 Task: Plan a virtual team-building trivia night for the 11th at 8 PM to 8:30 PM.
Action: Mouse moved to (35, 67)
Screenshot: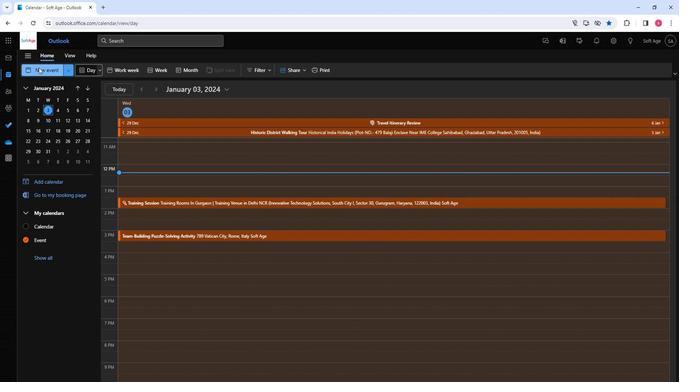 
Action: Mouse pressed left at (35, 67)
Screenshot: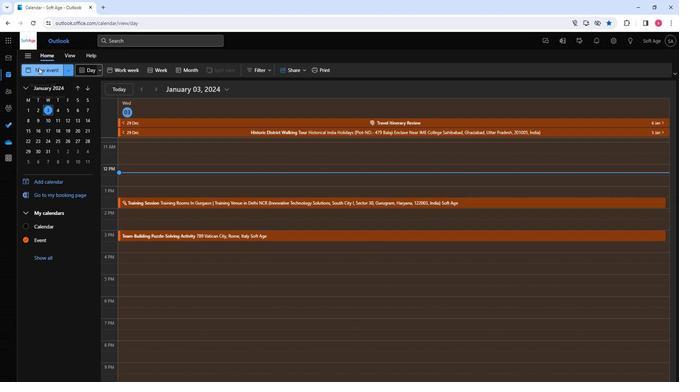 
Action: Mouse moved to (174, 113)
Screenshot: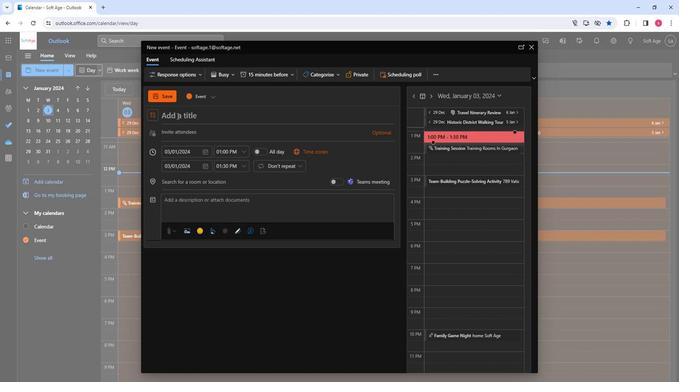 
Action: Mouse pressed left at (174, 113)
Screenshot: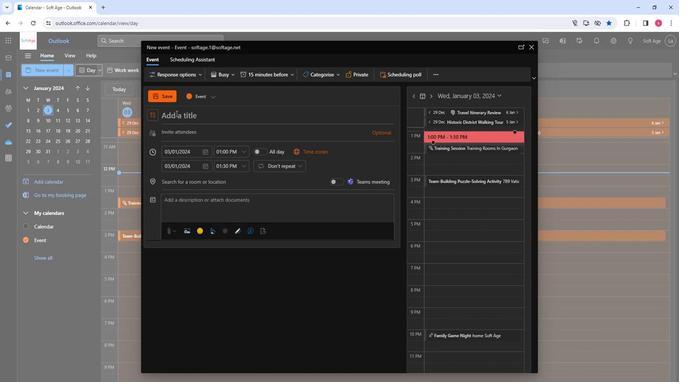 
Action: Mouse moved to (174, 113)
Screenshot: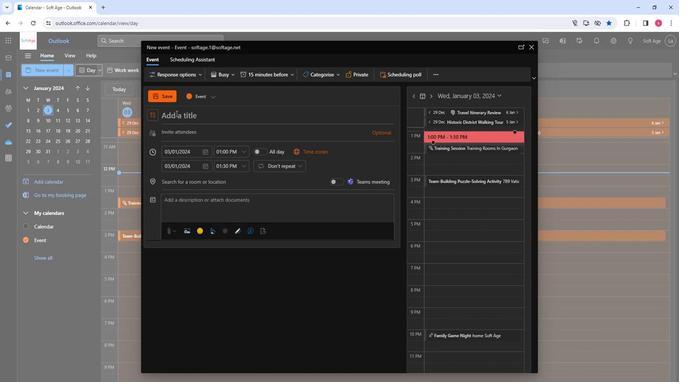 
Action: Key pressed <Key.shift>Virtual<Key.space><Key.shift>Team-<Key.shift>Building<Key.space><Key.shift>Trivia<Key.space><Key.shift>Night
Screenshot: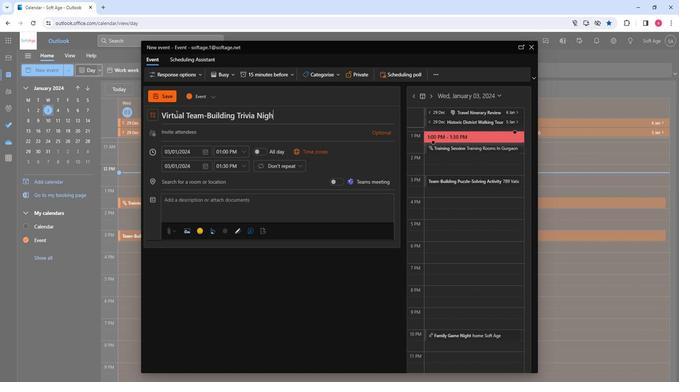 
Action: Mouse moved to (189, 134)
Screenshot: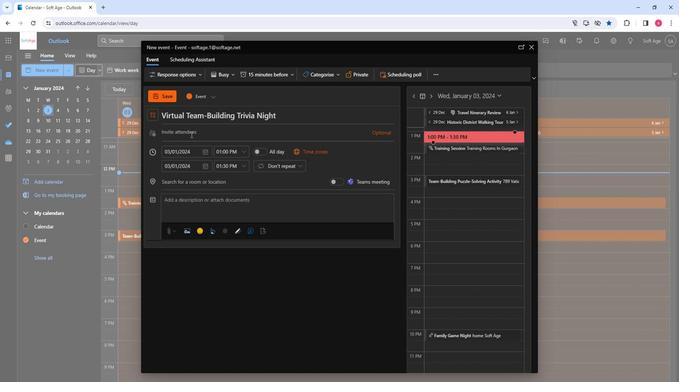 
Action: Mouse pressed left at (189, 134)
Screenshot: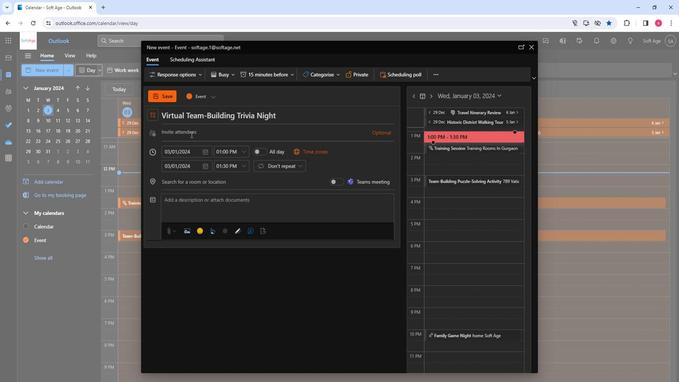 
Action: Mouse moved to (192, 133)
Screenshot: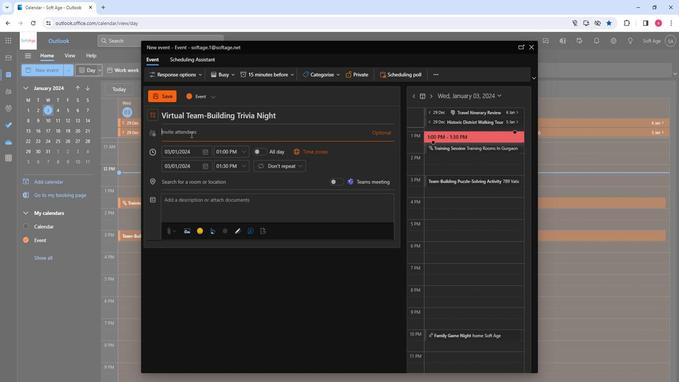 
Action: Key pressed so
Screenshot: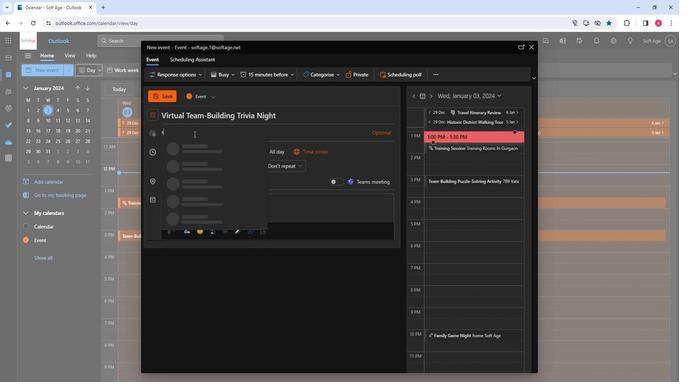 
Action: Mouse moved to (193, 166)
Screenshot: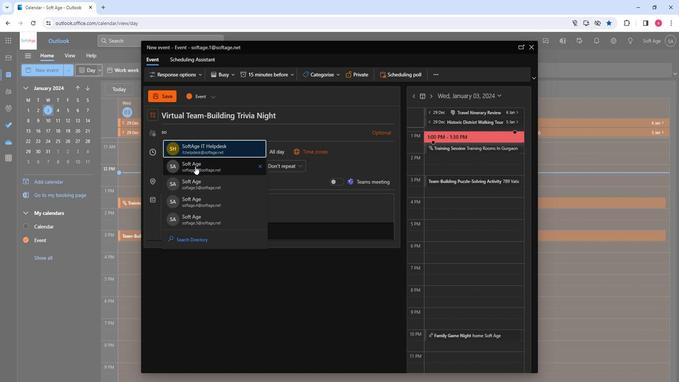 
Action: Mouse pressed left at (193, 166)
Screenshot: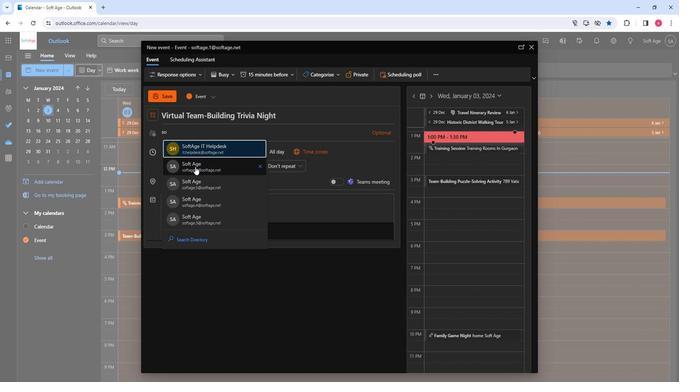 
Action: Key pressed so
Screenshot: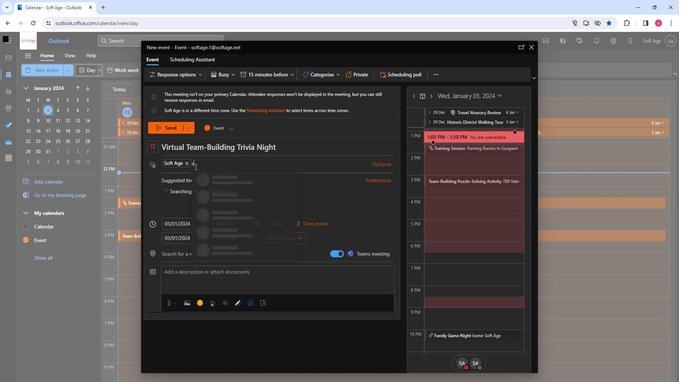 
Action: Mouse moved to (212, 212)
Screenshot: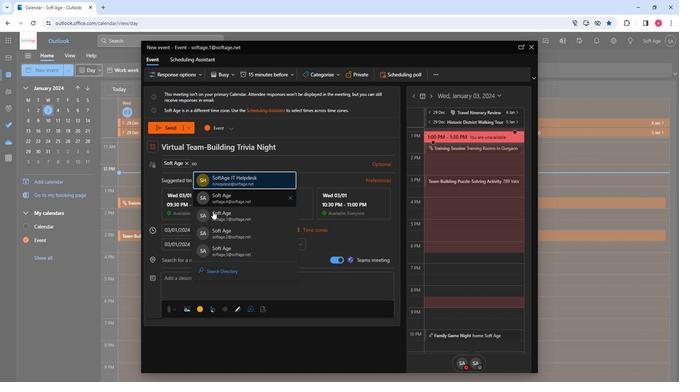 
Action: Mouse pressed left at (212, 212)
Screenshot: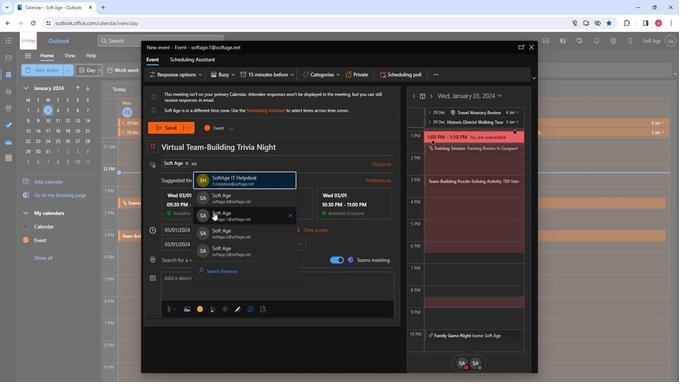 
Action: Key pressed so
Screenshot: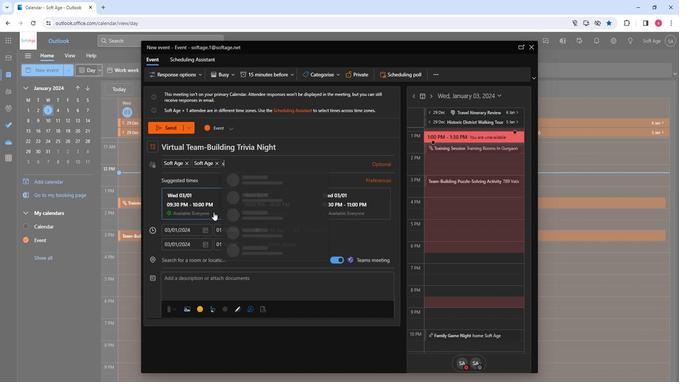 
Action: Mouse moved to (239, 228)
Screenshot: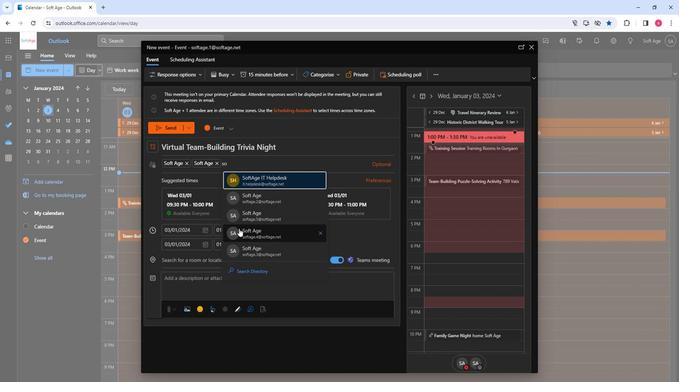
Action: Mouse pressed left at (239, 228)
Screenshot: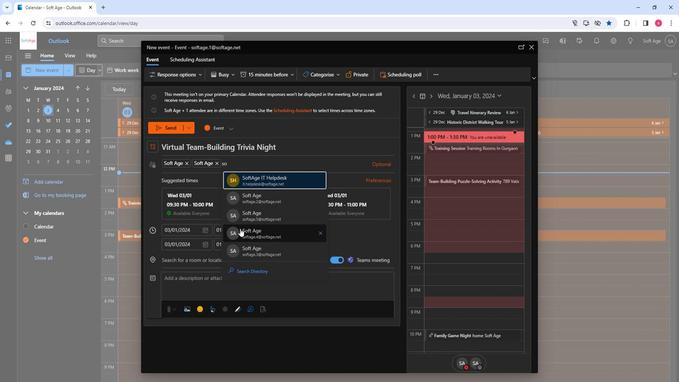 
Action: Key pressed so
Screenshot: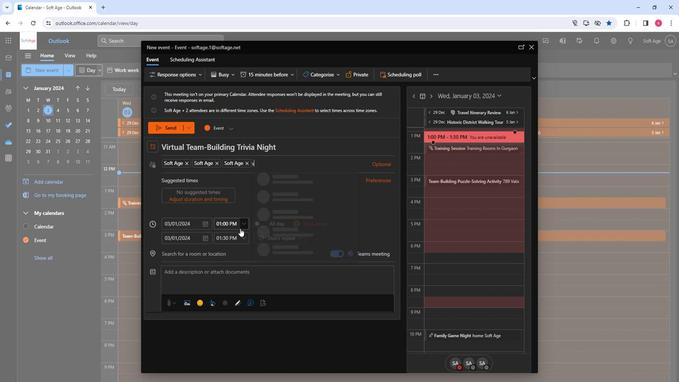 
Action: Mouse moved to (284, 245)
Screenshot: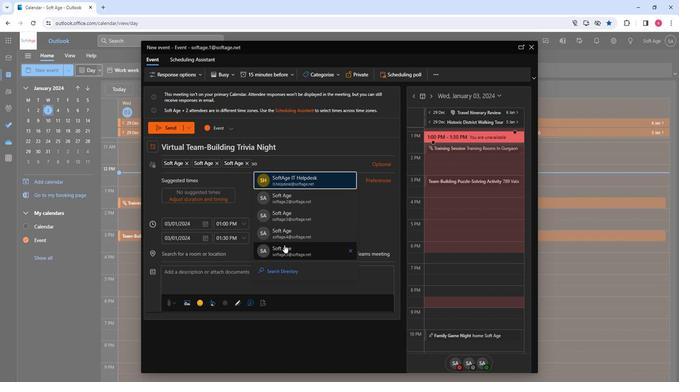 
Action: Mouse pressed left at (284, 245)
Screenshot: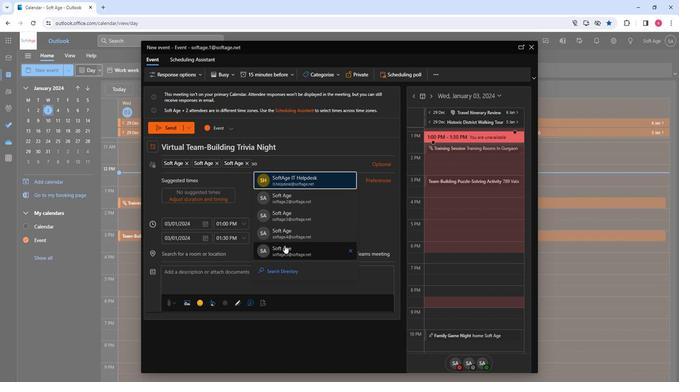 
Action: Mouse moved to (204, 231)
Screenshot: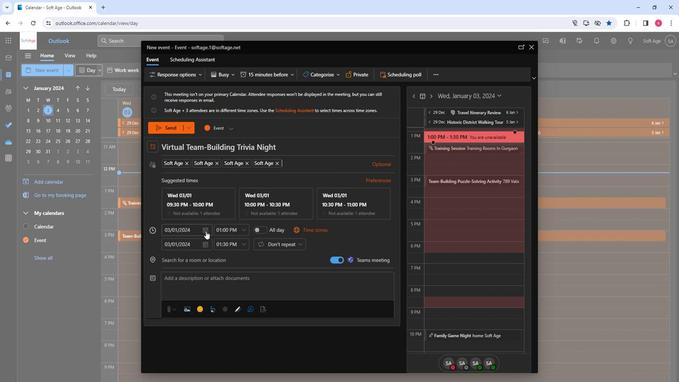 
Action: Mouse pressed left at (204, 231)
Screenshot: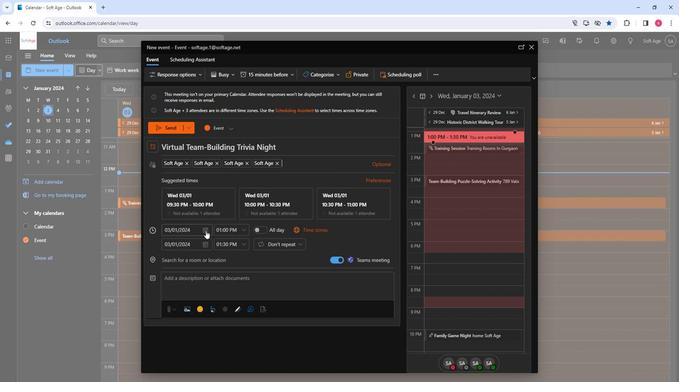 
Action: Mouse moved to (198, 279)
Screenshot: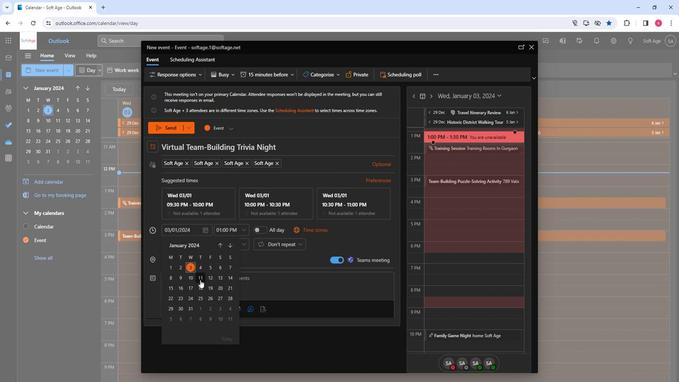
Action: Mouse pressed left at (198, 279)
Screenshot: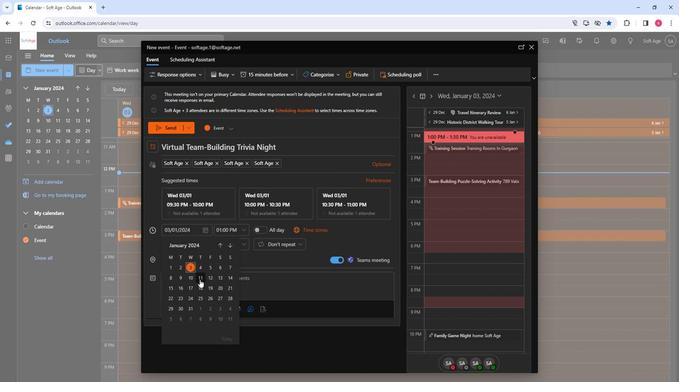 
Action: Mouse moved to (244, 232)
Screenshot: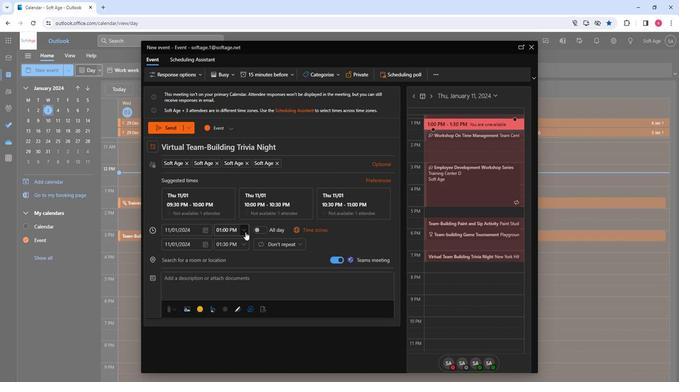
Action: Mouse pressed left at (244, 232)
Screenshot: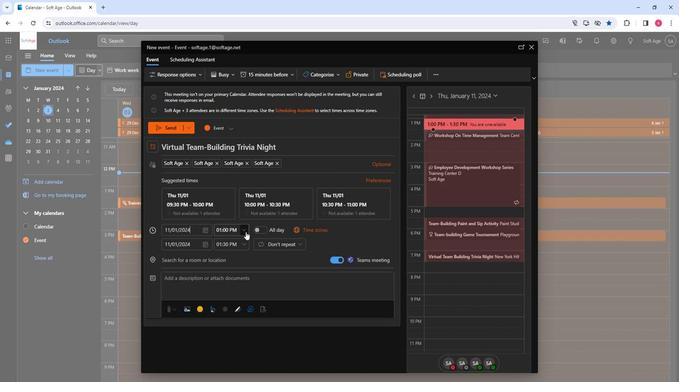 
Action: Mouse moved to (230, 264)
Screenshot: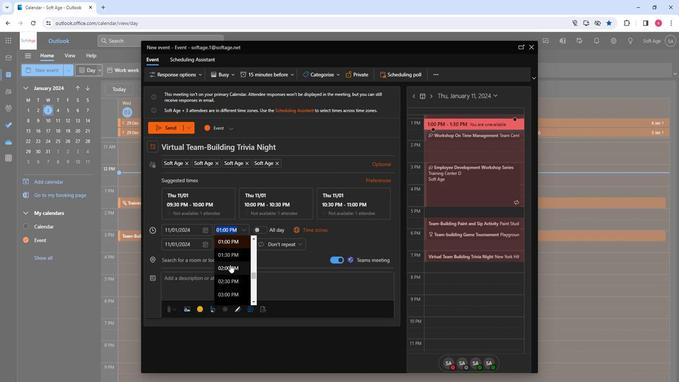 
Action: Mouse scrolled (230, 263) with delta (0, 0)
Screenshot: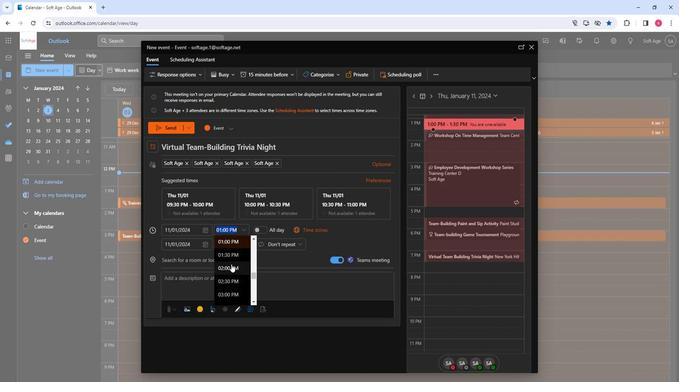 
Action: Mouse moved to (233, 269)
Screenshot: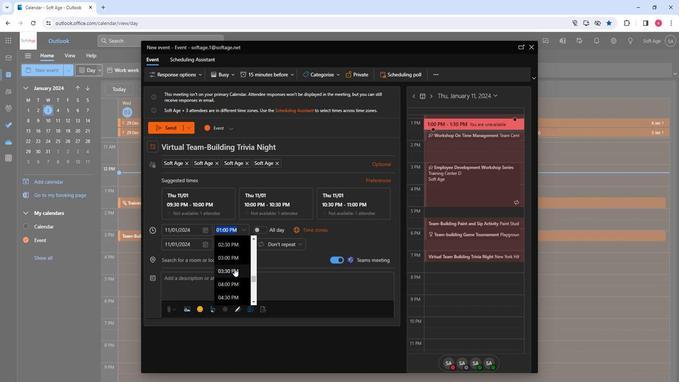 
Action: Mouse scrolled (233, 268) with delta (0, 0)
Screenshot: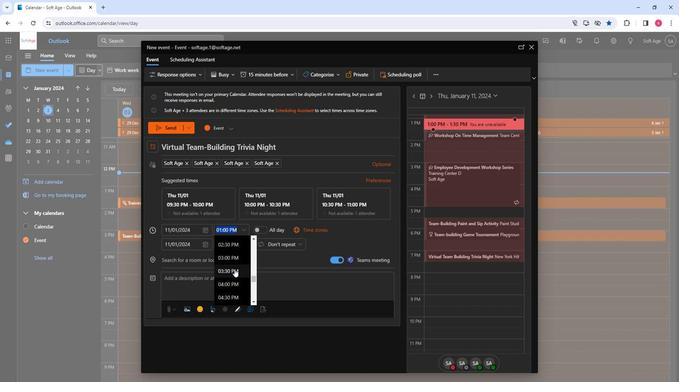 
Action: Mouse scrolled (233, 268) with delta (0, 0)
Screenshot: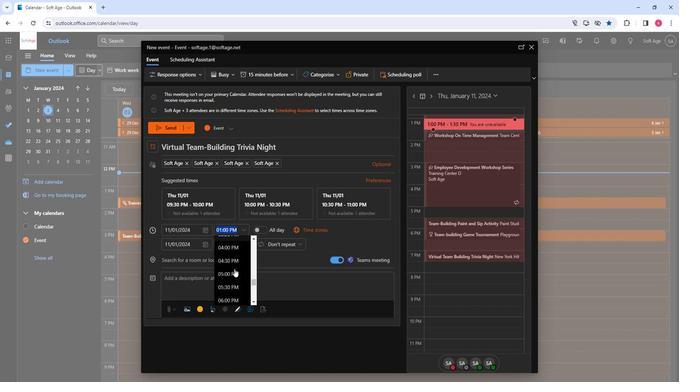 
Action: Mouse scrolled (233, 268) with delta (0, 0)
Screenshot: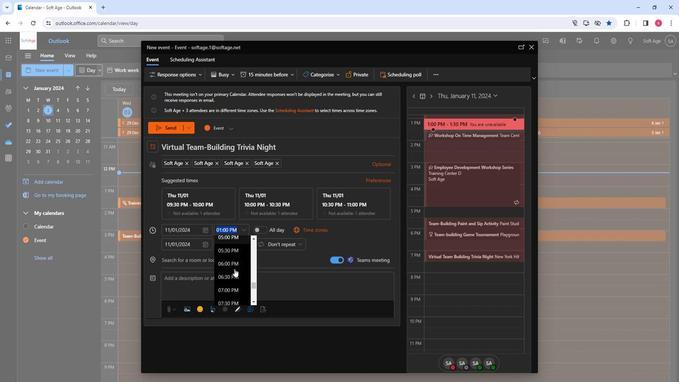 
Action: Mouse moved to (231, 282)
Screenshot: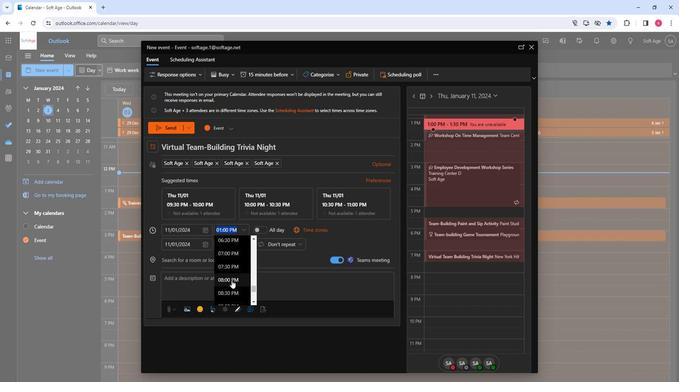 
Action: Mouse pressed left at (231, 282)
Screenshot: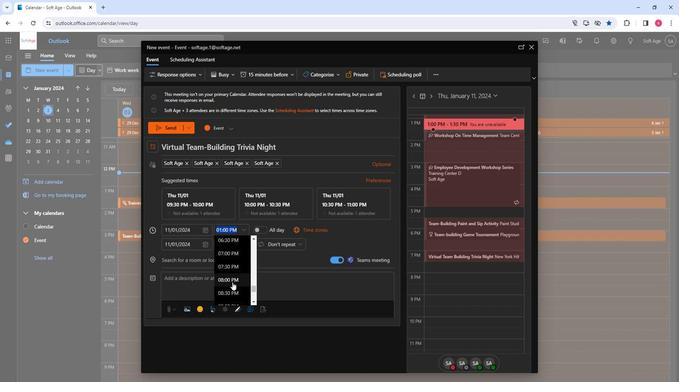 
Action: Mouse moved to (177, 262)
Screenshot: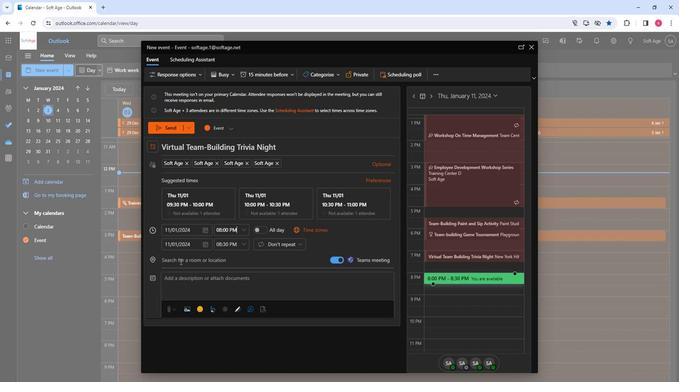 
Action: Mouse pressed left at (177, 262)
Screenshot: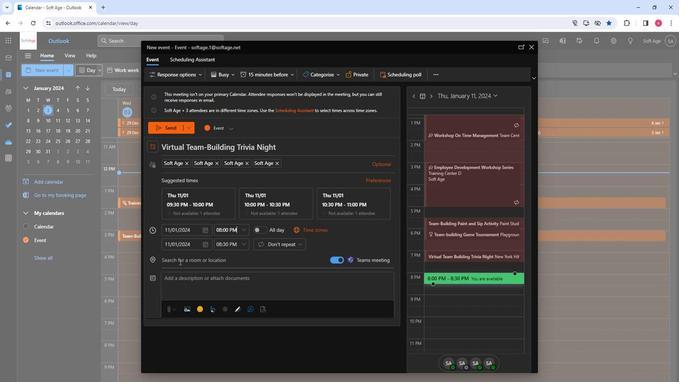 
Action: Mouse moved to (177, 262)
Screenshot: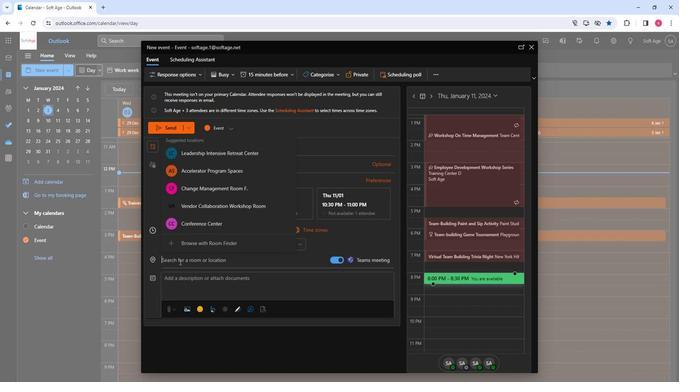 
Action: Key pressed c
Screenshot: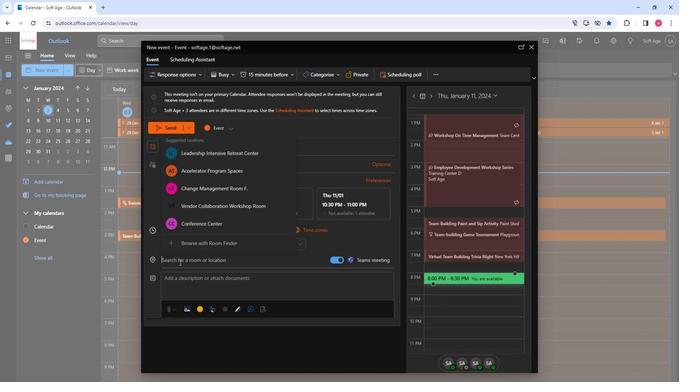 
Action: Mouse moved to (205, 205)
Screenshot: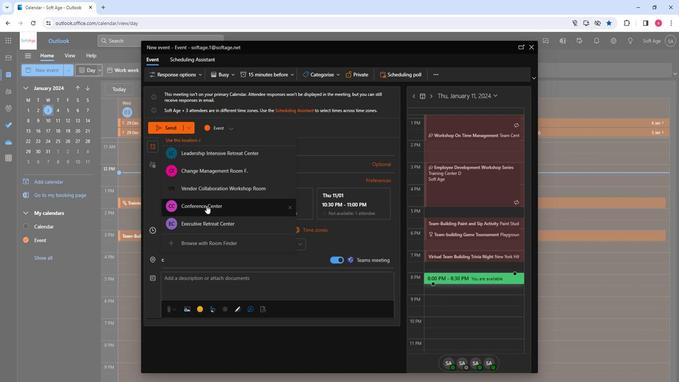 
Action: Mouse pressed left at (205, 205)
Screenshot: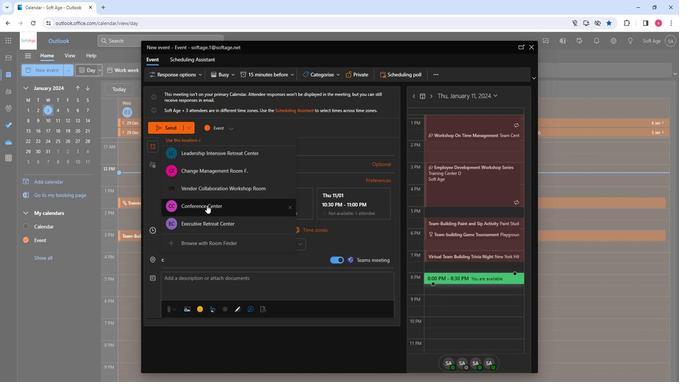 
Action: Mouse moved to (178, 278)
Screenshot: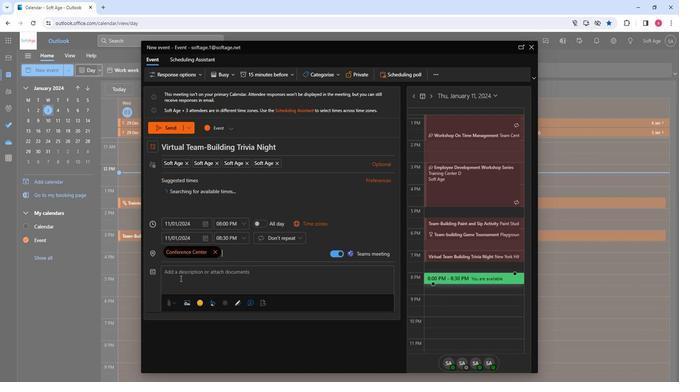 
Action: Mouse pressed left at (178, 278)
Screenshot: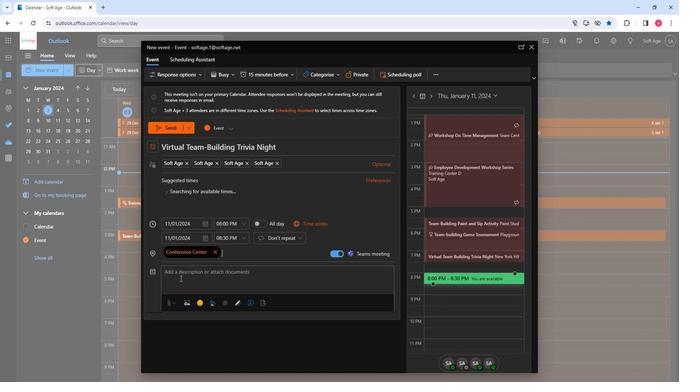 
Action: Key pressed <Key.shift>Trivia<Key.space>thrills<Key.space>in<Key.space>the<Key.space>virtual<Key.space>realm<Key.shift>!<Key.space><Key.shift>Join<Key.space>our<Key.space>team<Key.space><Key.backspace>-building<Key.space>trivia<Key.space>night.<Key.space><Key.shift>Test<Key.space>your<Key.space>knowledge<Key.space><Key.backspace>,<Key.space>foster<Key.space>camaraderie<Key.space><Key.backspace>,<Key.space>and<Key.space>enjoy<Key.space>a<Key.space>night<Key.space>of<Key.space>fun<Key.space>and<Key.space>friendly<Key.space>competition<Key.shift>!<Key.space><Key.shift>Ready<Key.space>for<Key.space>the<Key.space>challenge<Key.shift_r>?
Screenshot: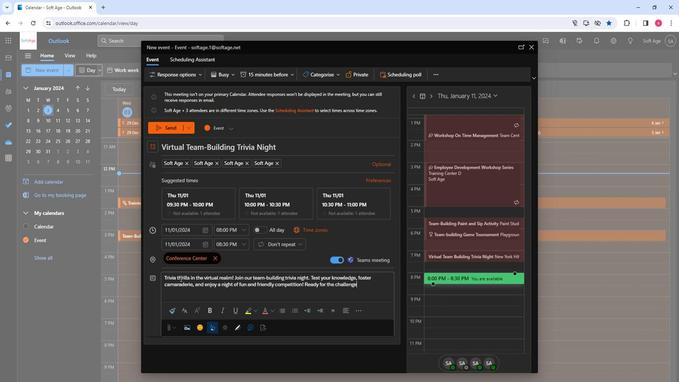 
Action: Mouse moved to (230, 279)
Screenshot: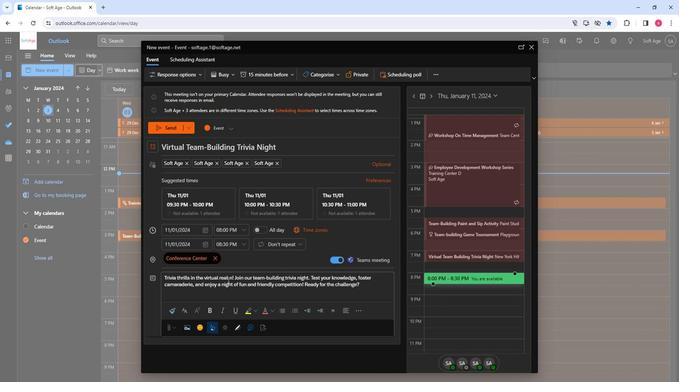
Action: Mouse pressed left at (230, 279)
Screenshot: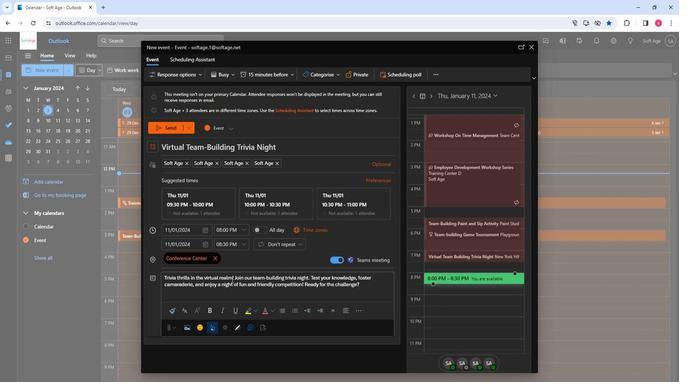 
Action: Mouse pressed left at (230, 279)
Screenshot: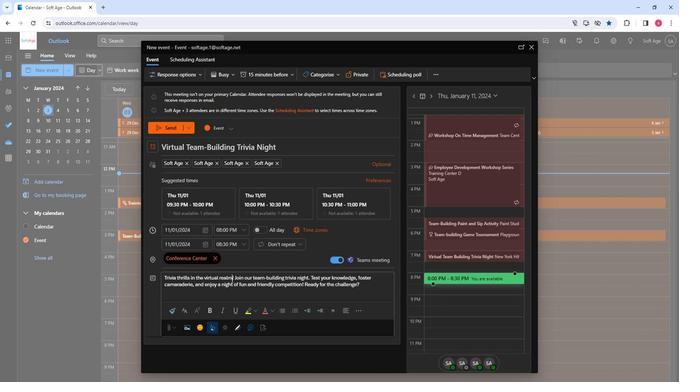 
Action: Mouse pressed left at (230, 279)
Screenshot: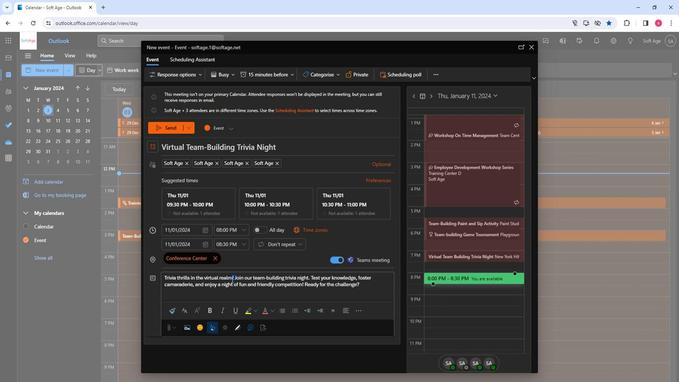 
Action: Mouse moved to (181, 312)
Screenshot: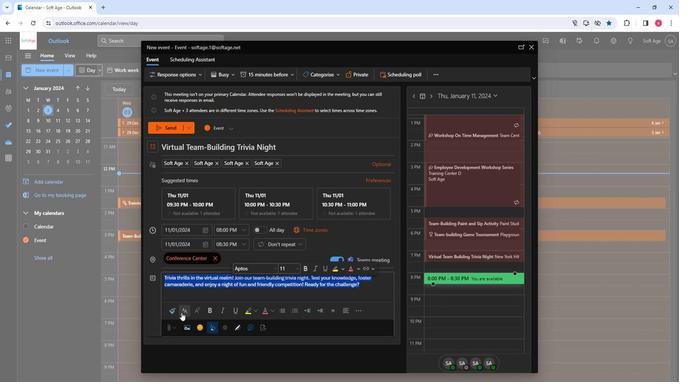 
Action: Mouse pressed left at (181, 312)
Screenshot: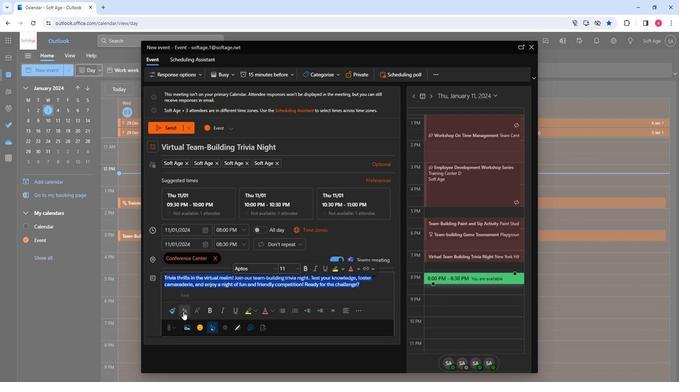 
Action: Mouse moved to (189, 226)
Screenshot: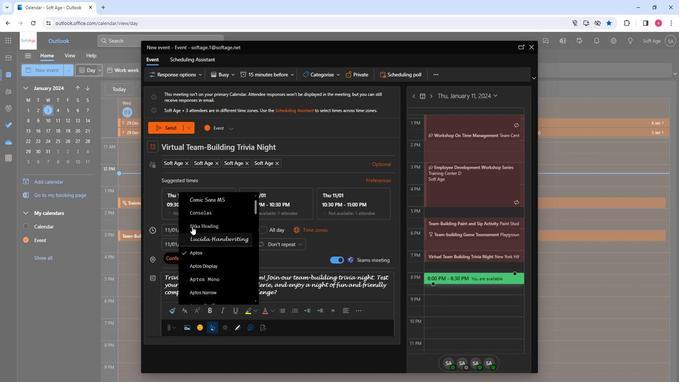 
Action: Mouse pressed left at (189, 226)
Screenshot: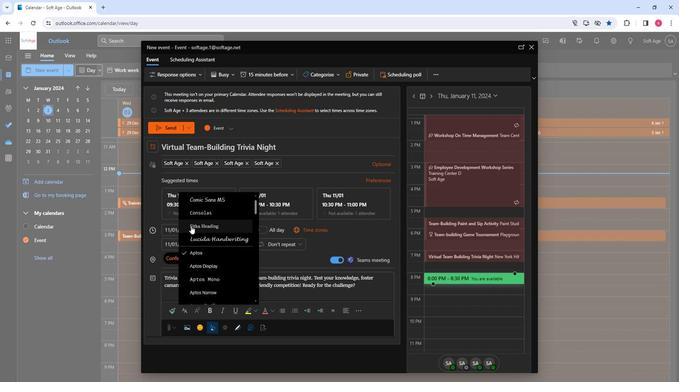 
Action: Mouse moved to (210, 311)
Screenshot: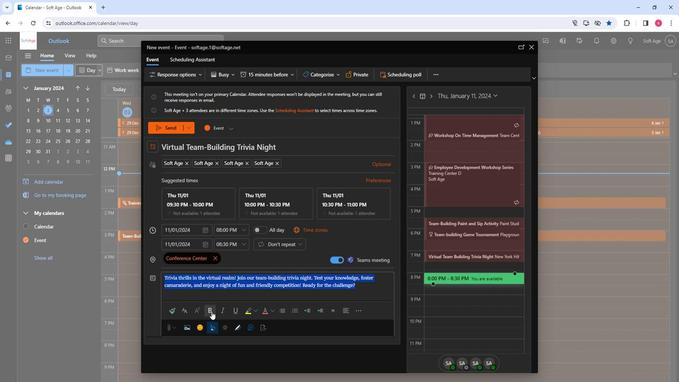 
Action: Mouse pressed left at (210, 311)
Screenshot: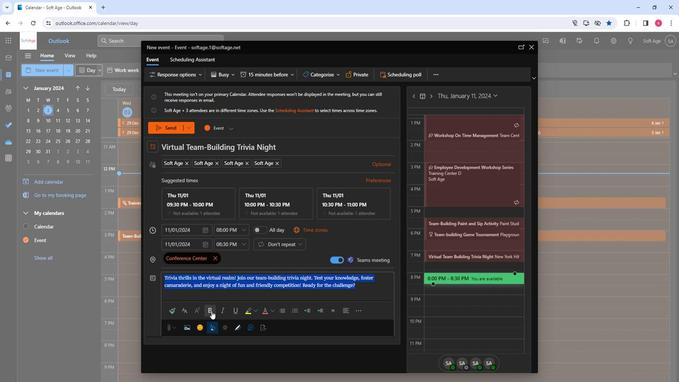 
Action: Mouse moved to (228, 310)
Screenshot: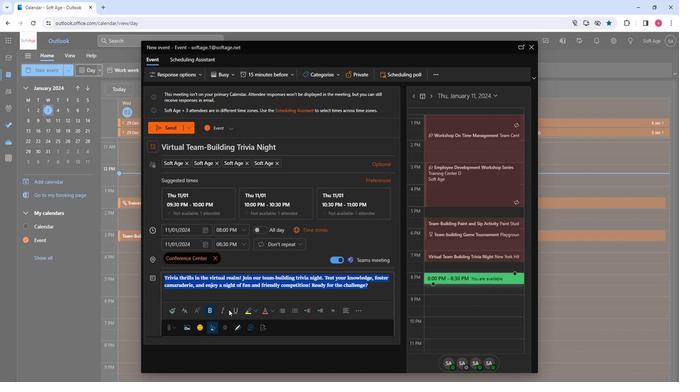 
Action: Mouse pressed left at (228, 310)
Screenshot: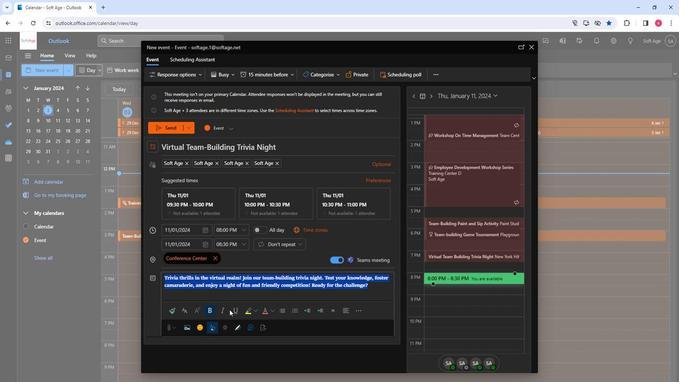 
Action: Mouse moved to (218, 309)
Screenshot: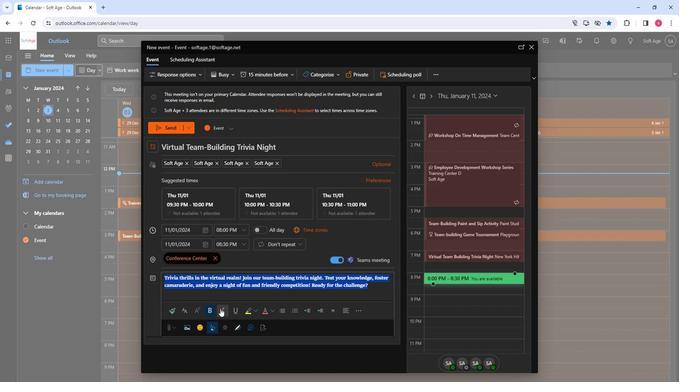 
Action: Mouse pressed left at (218, 309)
Screenshot: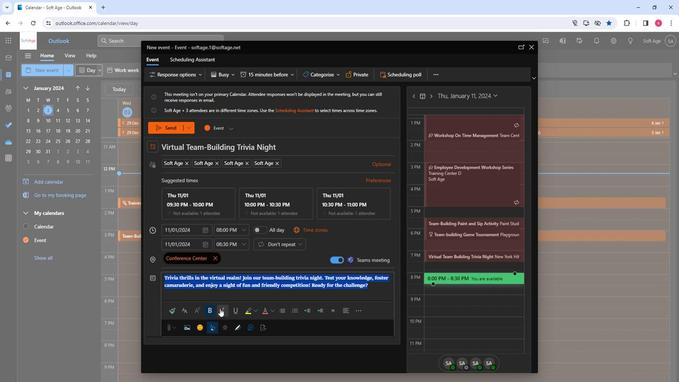 
Action: Mouse moved to (252, 310)
Screenshot: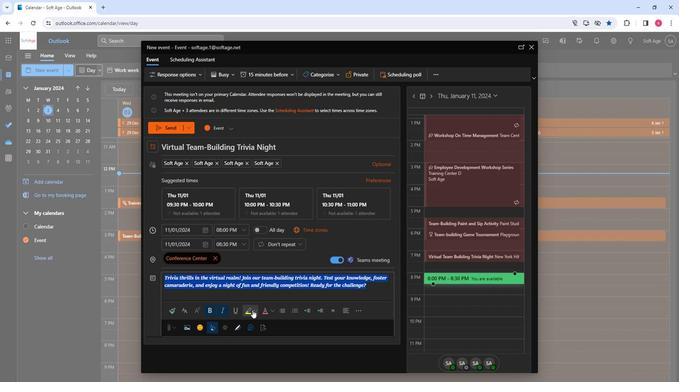 
Action: Mouse pressed left at (252, 310)
Screenshot: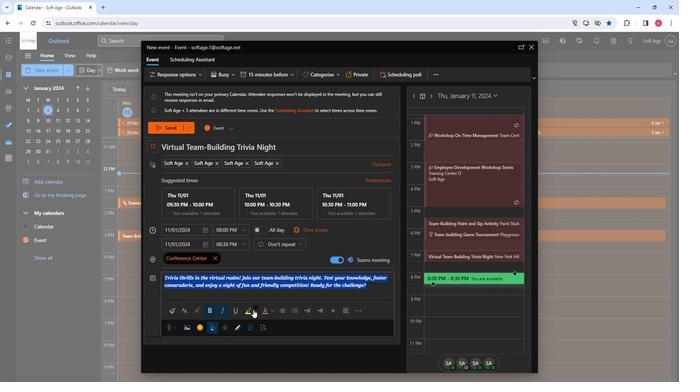 
Action: Mouse moved to (261, 329)
Screenshot: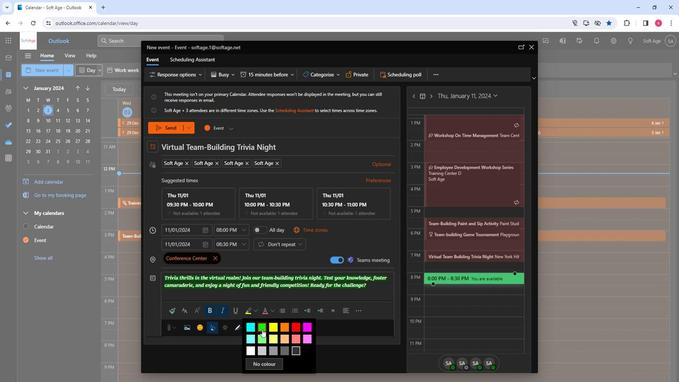 
Action: Mouse pressed left at (261, 329)
Screenshot: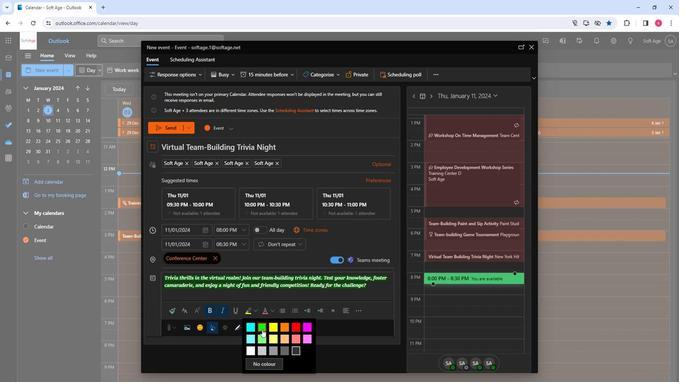 
Action: Mouse moved to (380, 291)
Screenshot: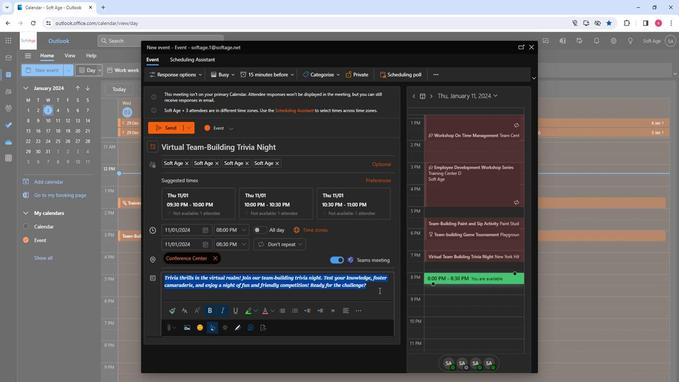 
Action: Mouse pressed left at (380, 291)
Screenshot: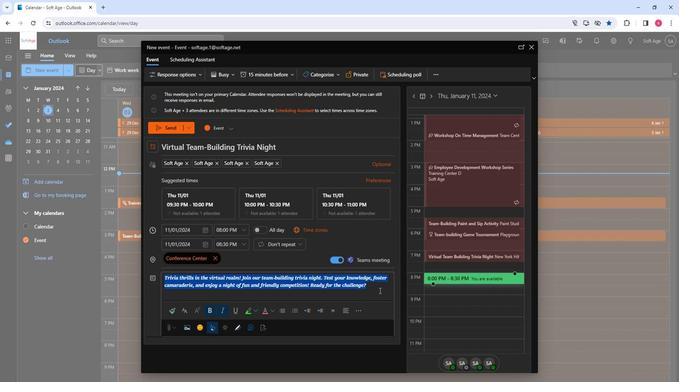 
Action: Mouse moved to (174, 129)
Screenshot: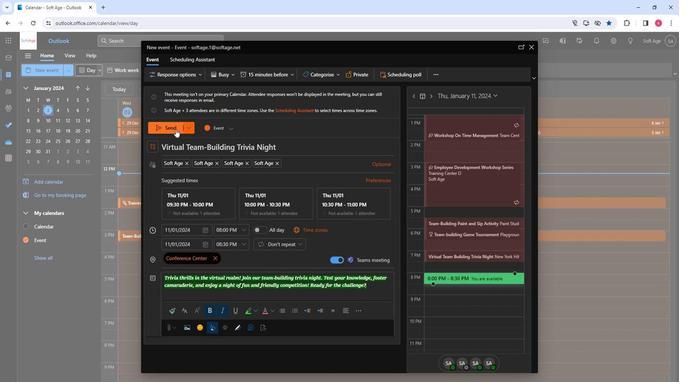 
Action: Mouse pressed left at (174, 129)
Screenshot: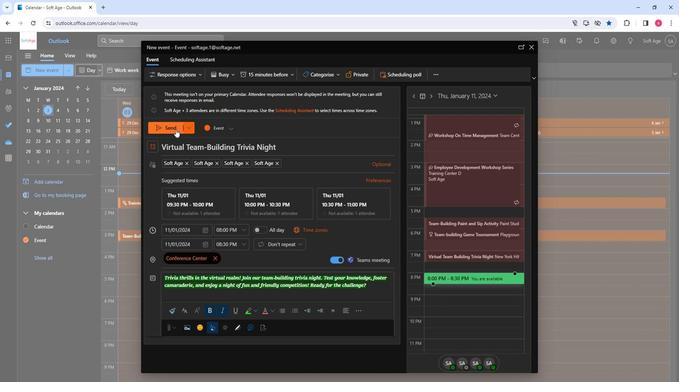 
Action: Mouse moved to (308, 314)
Screenshot: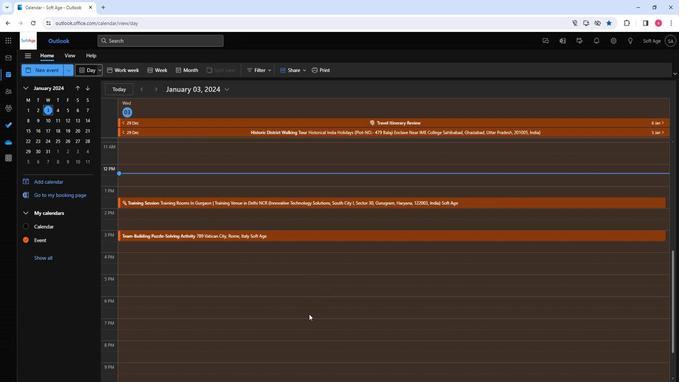 
